 Task: Use "Undo Send" for an email with custom headers.
Action: Mouse moved to (148, 146)
Screenshot: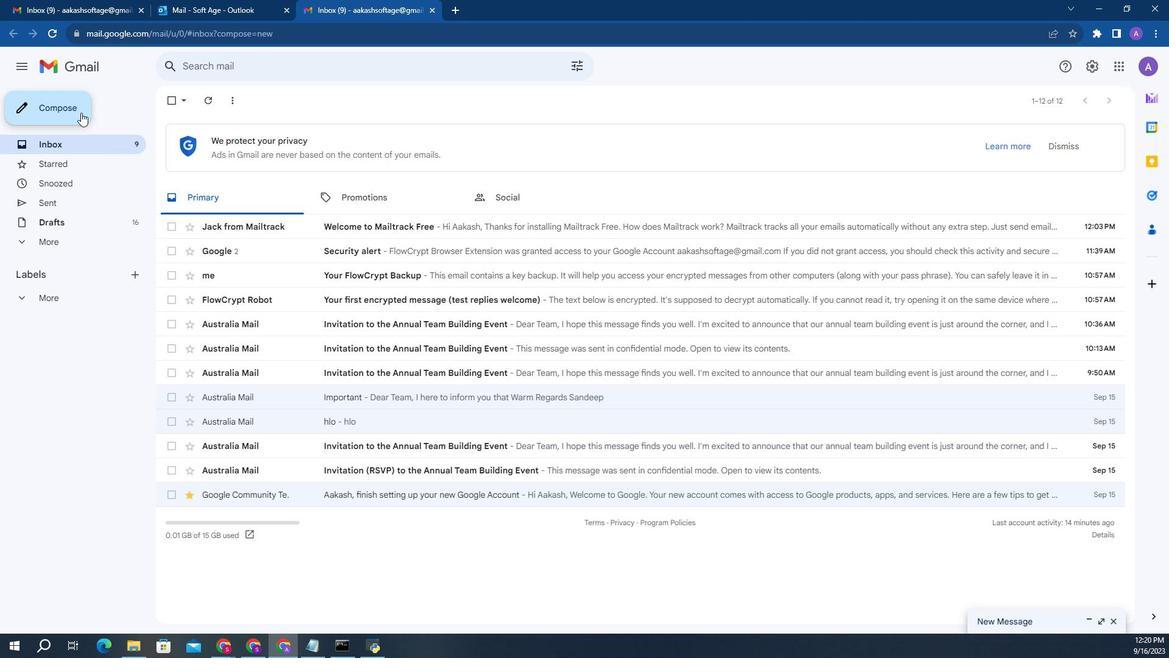 
Action: Mouse pressed left at (148, 146)
Screenshot: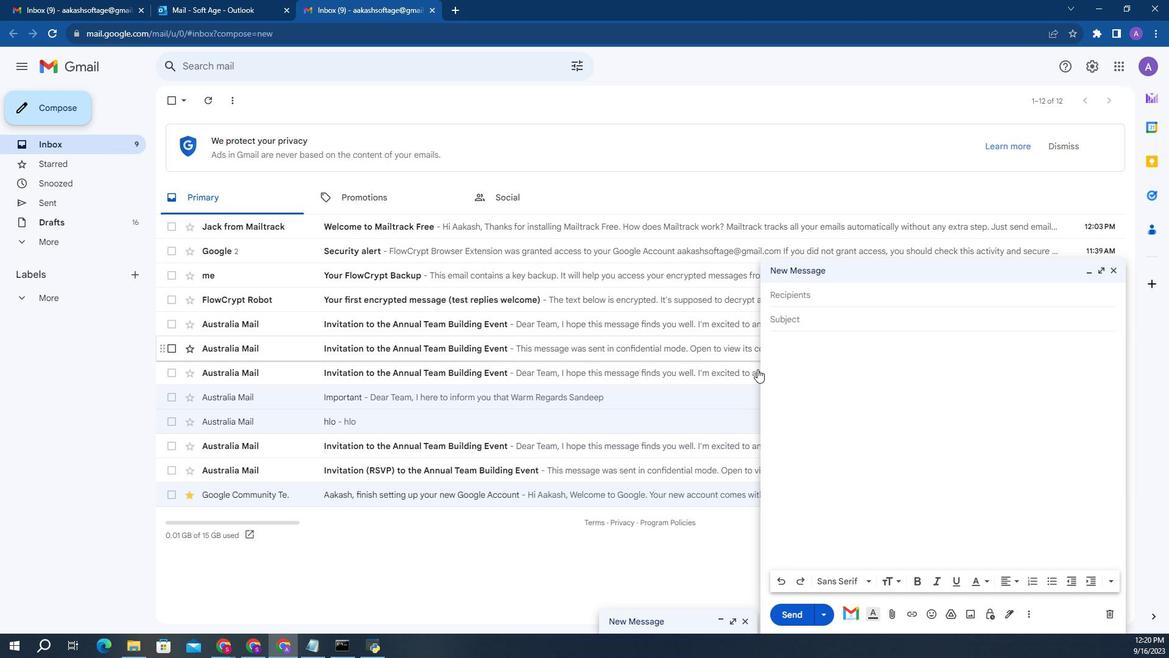 
Action: Mouse moved to (854, 354)
Screenshot: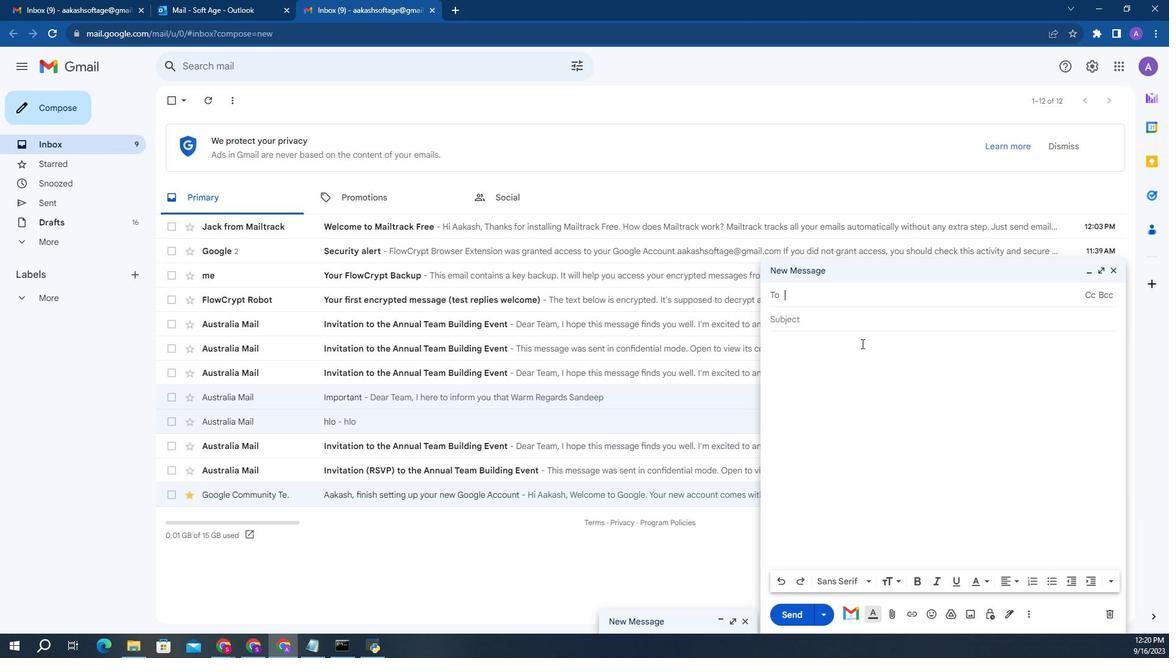 
Action: Key pressed softage<Key.enter>amai<Key.backspace><Key.backspace><Key.backspace><Key.backspace>mailaustralia7<Key.shift>@gmail.com<Key.enter>
Screenshot: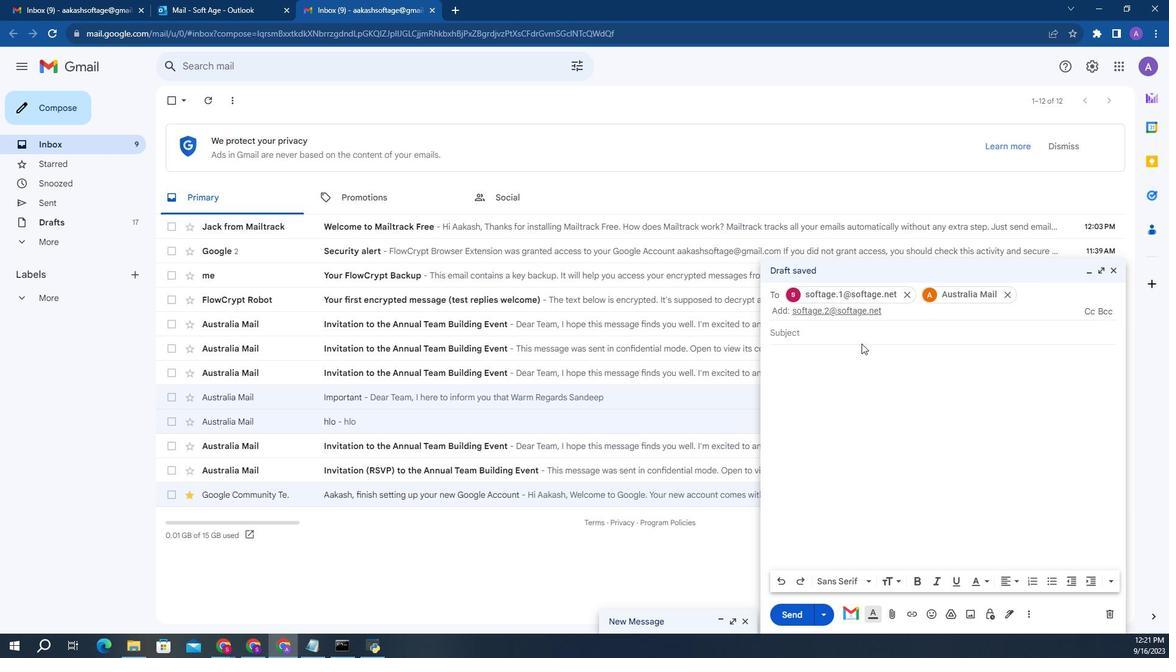
Action: Mouse moved to (935, 352)
Screenshot: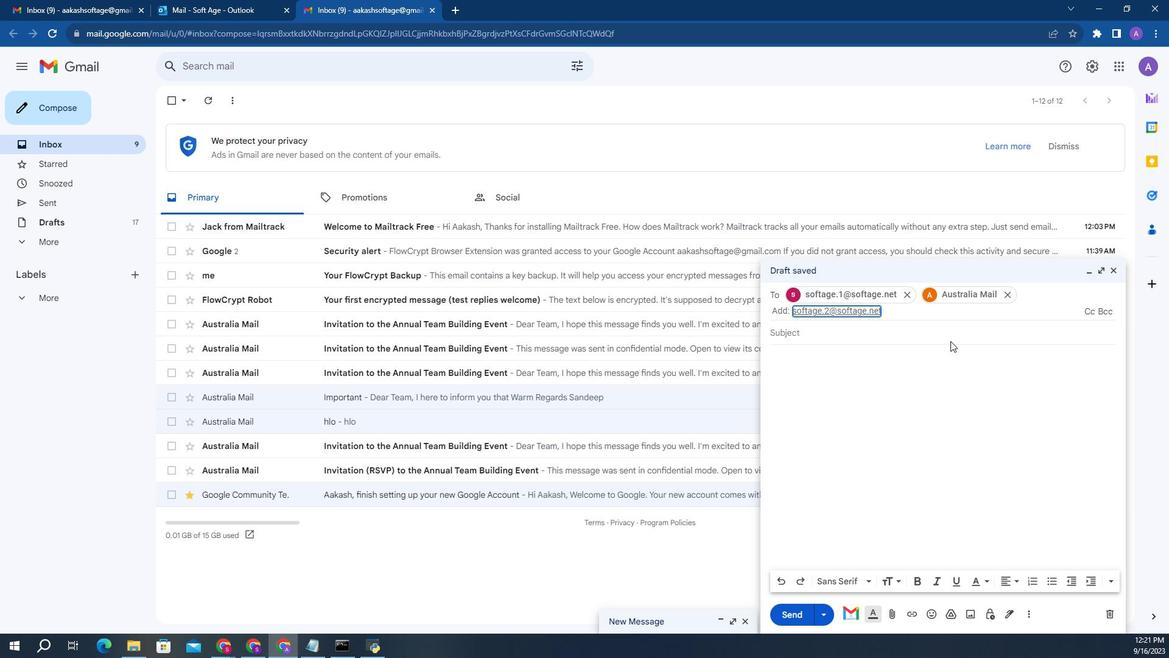 
Action: Key pressed <Key.tab><Key.tab><Key.caps_lock>M<Key.caps_lock>eeting<Key.space>to<Key.space>discuss<Key.space>project<Key.space>status<Key.tab><Key.caps_lock>D<Key.caps_lock>ear<Key.space><Key.caps_lock>T<Key.caps_lock>eam,<Key.enter><Key.caps_lock>I<Key.caps_lock><Key.space>hope<Key.space>you<Key.space>are<Key.space>well<Key.space>and<Key.space>reading<Key.space>my<Key.space>eamil.<Key.space><Key.caps_lock>A<Key.caps_lock>fter<Key.space>our<Key.space>most<Key.space>recent<Key.space>porject<Key.space>status<Key.space>on<Key.space>a<Key.caps_lock><Key.backspace>F<Key.caps_lock>ridau<Key.backspace>y,<Key.space><Key.caps_lock>I<Key.caps_lock><Key.space>wanted<Key.space>to<Key.space>of<Key.backspace><Key.backspace>follow<Key.space>up.<Key.enter><Key.caps_lock>W<Key.caps_lock>e<Key.space><Key.backspace><Key.backspace><Key.backspace><Key.backspace><Key.space><Key.caps_lock>W<Key.caps_lock>e<Key.space>talked<Key.space>about<Key.space>a<Key.space>nuber<Key.backspace><Key.backspace><Key.backspace>mber<Key.space>of<Key.space>important<Key.space>actions<Key.backspace><Key.space>items<Key.space>and<Key.space>due<Key.space>date<Key.space>during<Key.space>the<Key.space>meeting,<Key.space>and<Key.space><Key.caps_lock>I<Key.space>WANTED<Key.space>TO<Key.space>PROVIDE<Key.space>YOU<Key.space>A<Key.space><Key.left><Key.shift><Key.left><Key.left><Key.left><Key.left><Key.left><Key.shift><Key.right><Key.right><Key.right><Key.right><Key.right><Key.delete><Key.caps_lock>wanted<Key.space>to<Key.space>provide<Key.space>you<Key.space>a<Key.space>randown<Key.space>of<Key.space>the<Key.space><Key.left><Key.left><Key.left><Key.right><Key.right><Key.backspace>u<Key.right><Key.right><Key.right><Key.space>conclusions<Key.space>and<Key.space>subsequent<Key.space>action<Key.shift_r>:<Key.enter><Key.caps_lock>M<Key.caps_lock>akers<Key.space>for<Key.space>the<Key.space><Key.caps_lock>P<Key.caps_lock>roejct<Key.shift_r>:<Key.backspace><Key.backspace><Key.backspace><Key.backspace><Key.backspace>ejct<Key.shift_r>:<Key.backspace><Key.backspace><Key.backspace><Key.backspace><Key.backspace>j<Key.backspace>ject<Key.shift_r>:<Key.enter><Key.up><Key.enter><Key.down><Key.enter><Key.caps_lock>W<Key.caps_lock>e<Key.space>agg<Key.backspace>reed<Key.space>that<Key.space>the<Key.space>porncet<Key.backspace><Key.backspace><Key.backspace><Key.backspace><Key.backspace><Key.backspace>roject<Key.space>milestones<Key.space>would<Key.space>be<Key.space>completes<Key.space>by<Key.space><Key.caps_lock>F<Key.caps_lock>riday<Key.left><Key.left><Key.left><Key.backspace>d<Key.right><Key.right><Key.right><Key.right><Key.backspace><Key.backspace>.<Key.enter><Key.enter><Key.caps_lock>R<Key.caps_lock>egards<Key.enter><Key.caps_lock>A<Key.caps_lock>akash
Screenshot: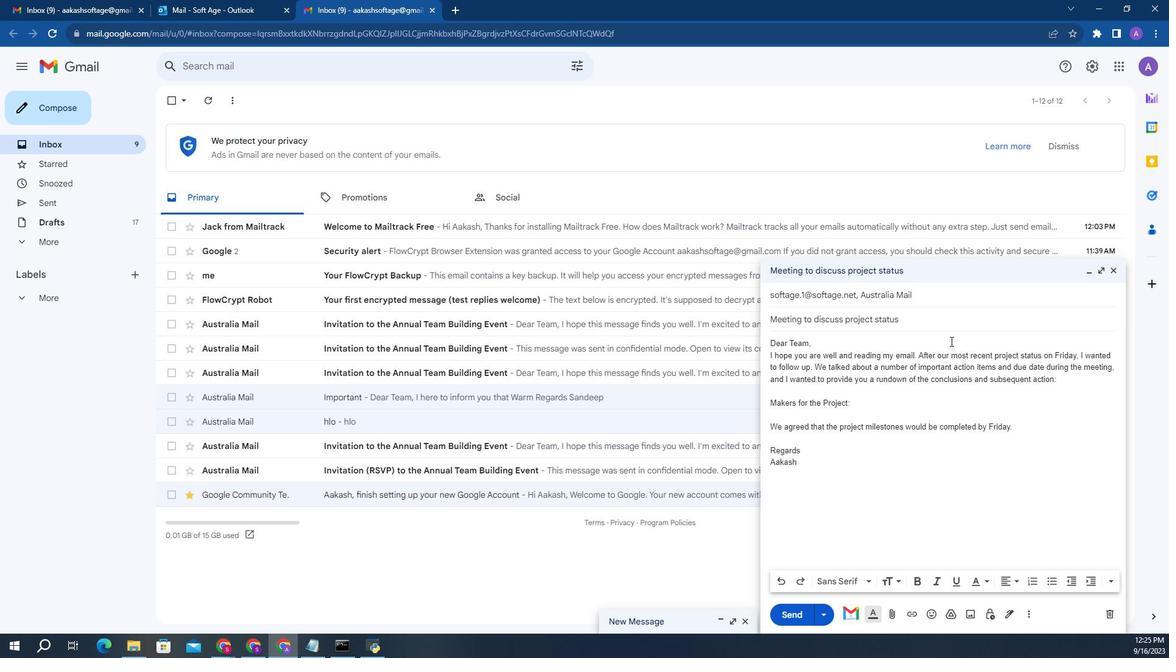
Action: Mouse moved to (808, 354)
Screenshot: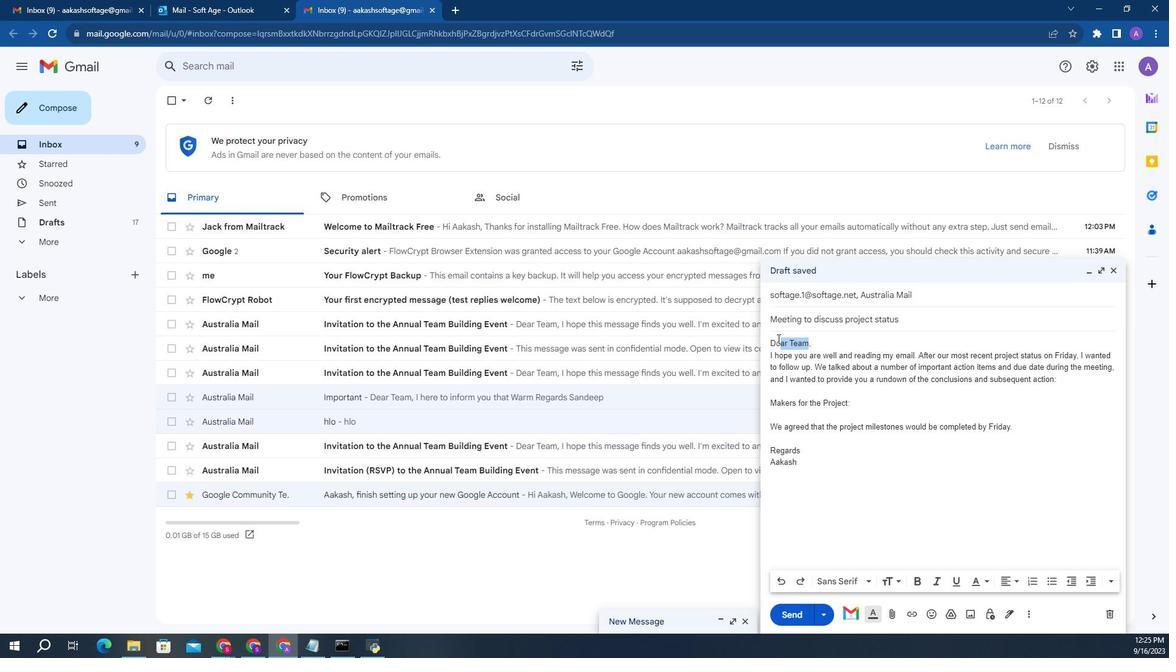 
Action: Mouse pressed left at (808, 354)
Screenshot: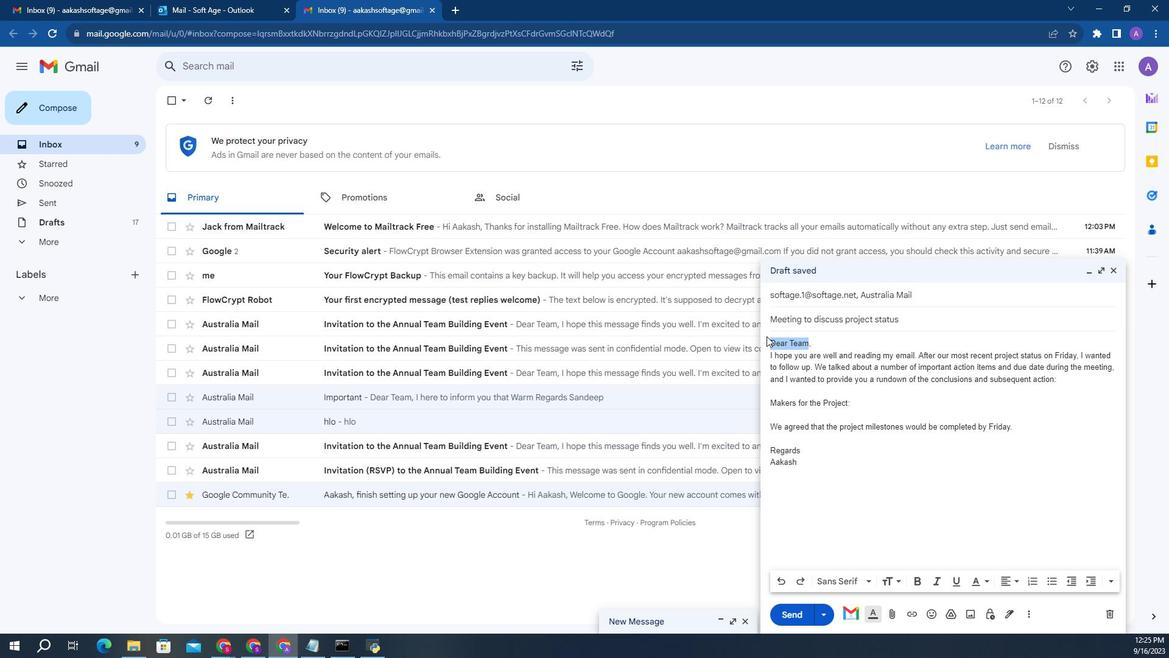 
Action: Mouse moved to (814, 364)
Screenshot: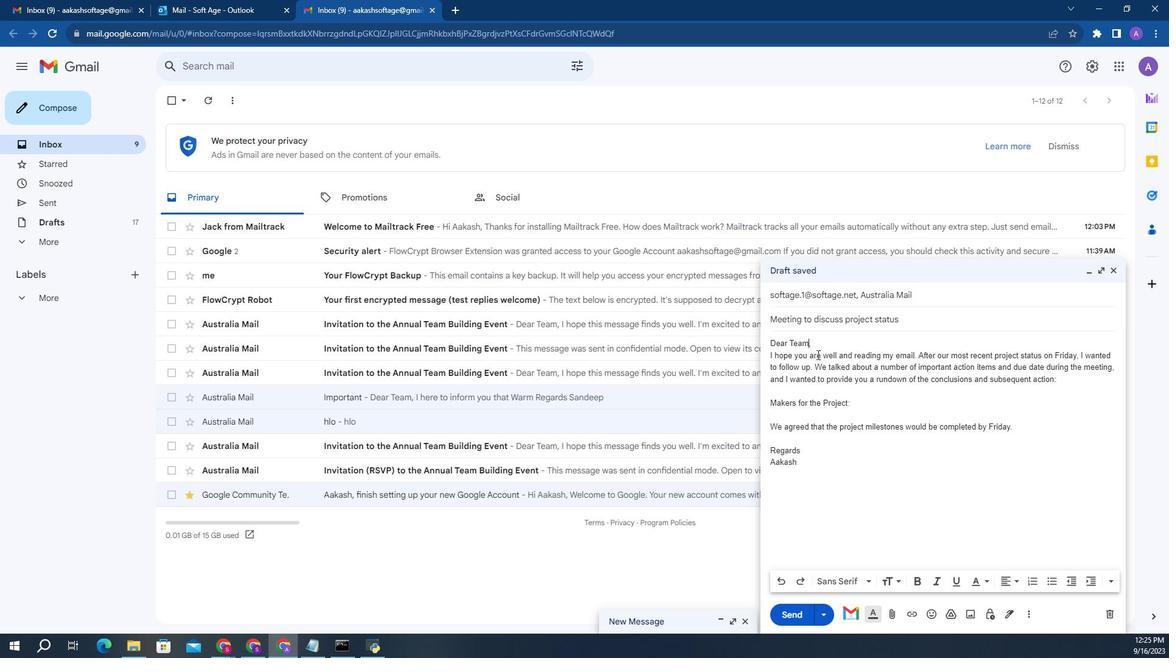 
Action: Key pressed <Key.right><Key.right><Key.shift><Key.left><Key.left><Key.shift><Key.left>
Screenshot: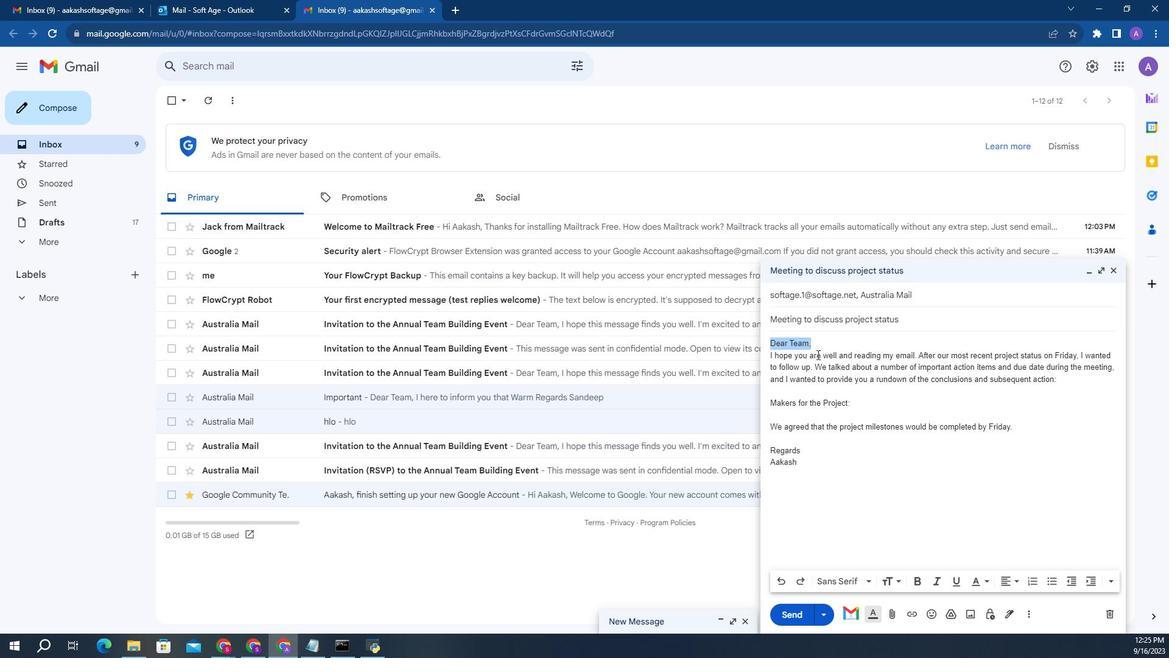 
Action: Mouse moved to (903, 569)
Screenshot: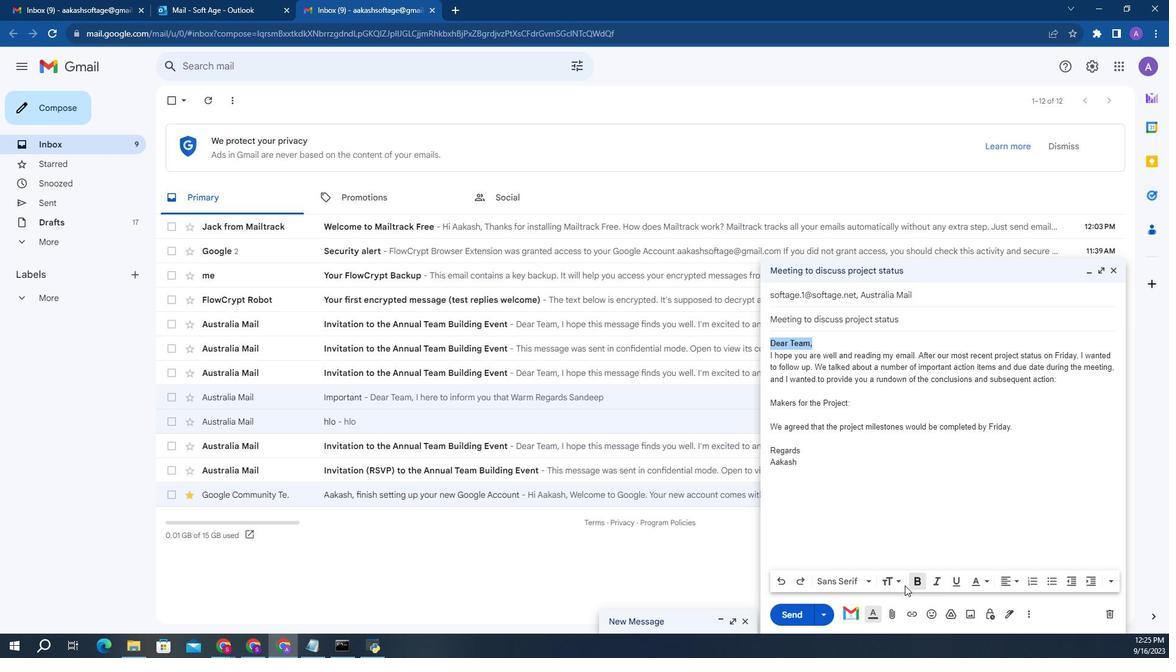 
Action: Mouse pressed left at (903, 569)
Screenshot: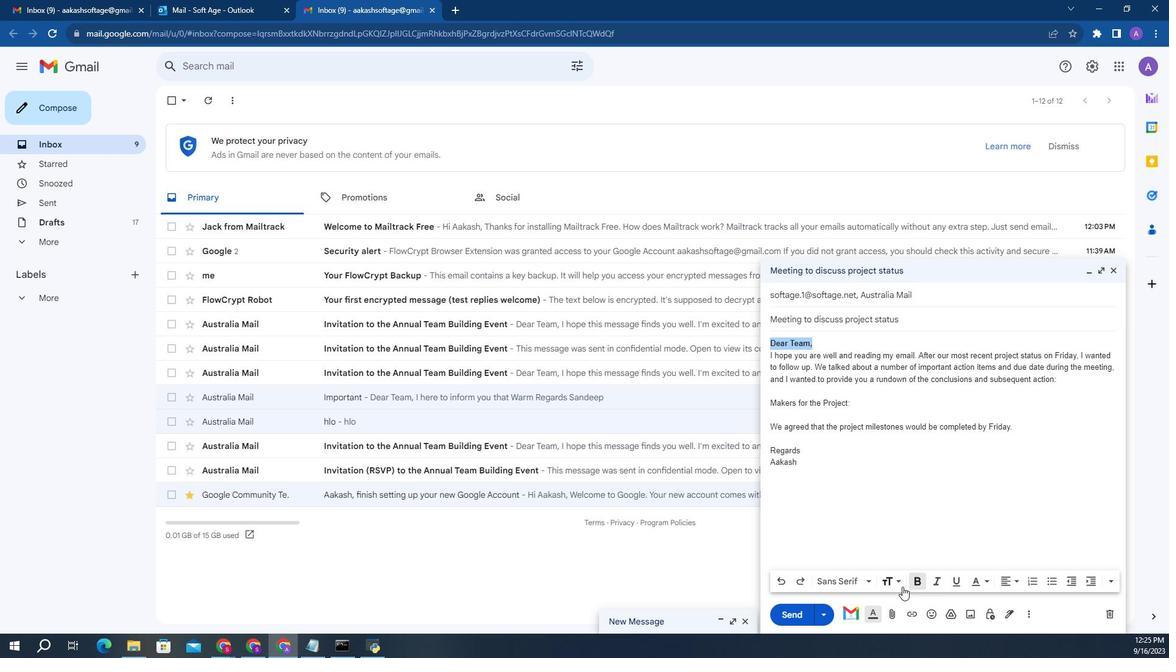 
Action: Mouse moved to (889, 573)
Screenshot: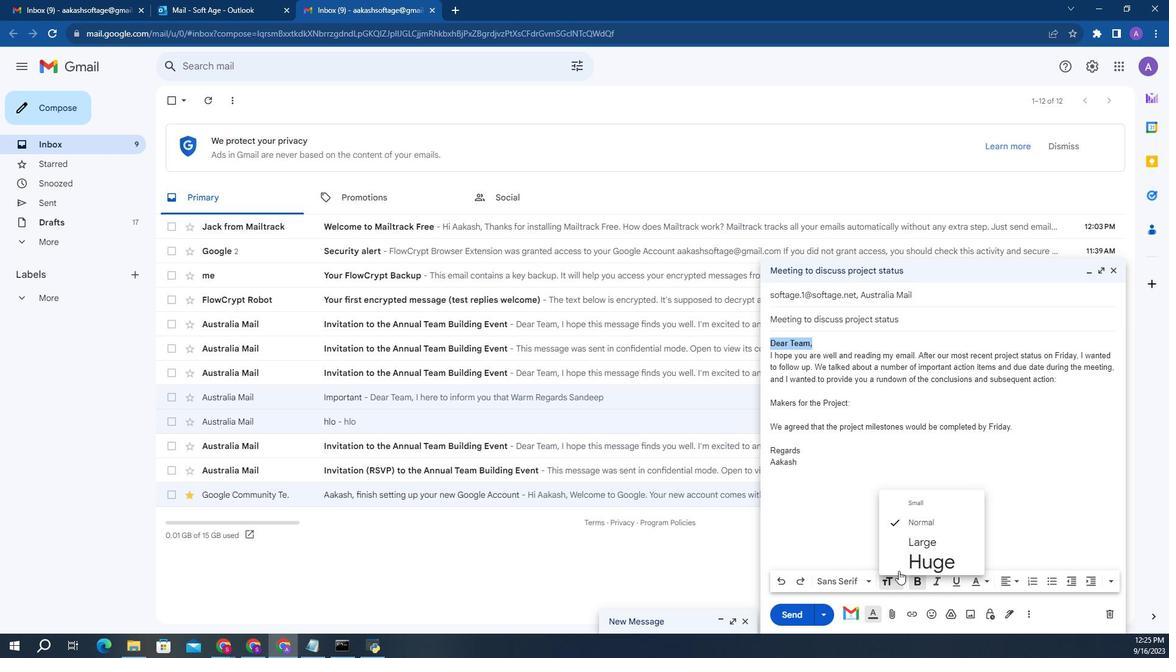
Action: Mouse pressed left at (889, 573)
Screenshot: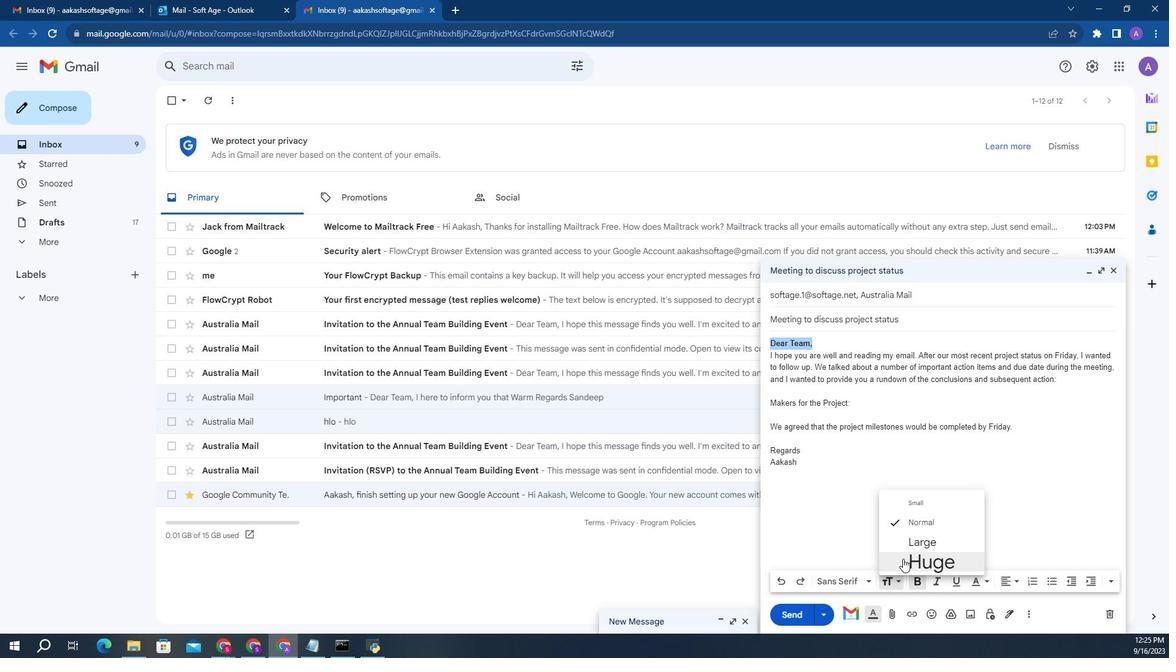 
Action: Mouse moved to (898, 530)
Screenshot: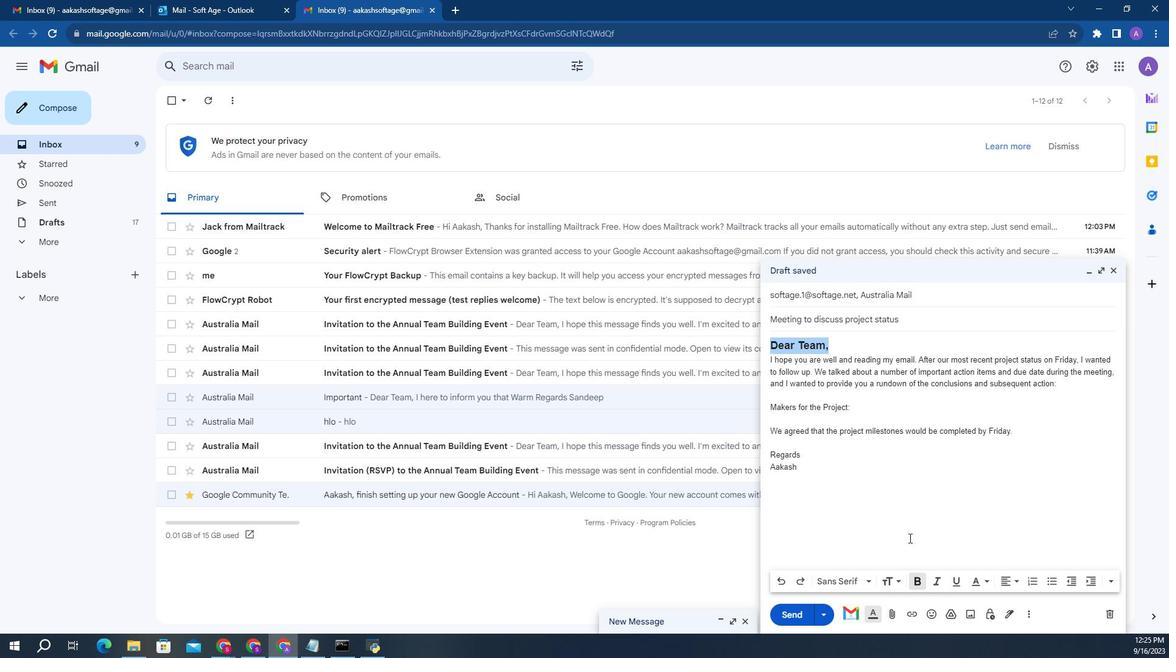 
Action: Mouse pressed left at (898, 530)
Screenshot: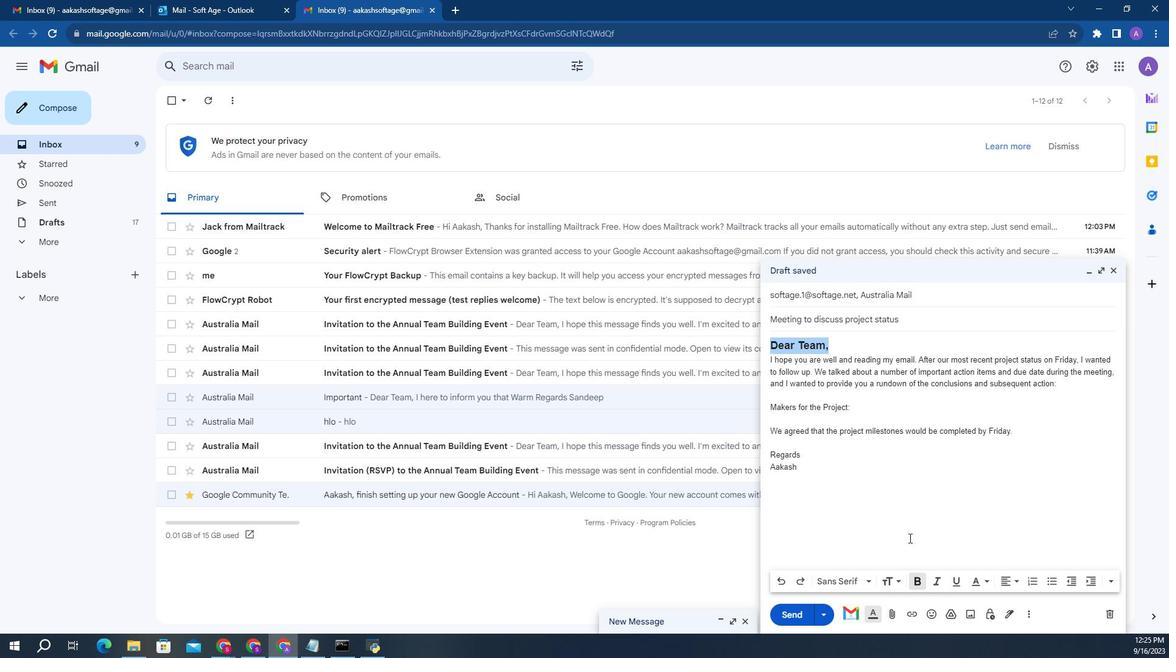 
Action: Mouse moved to (839, 350)
Screenshot: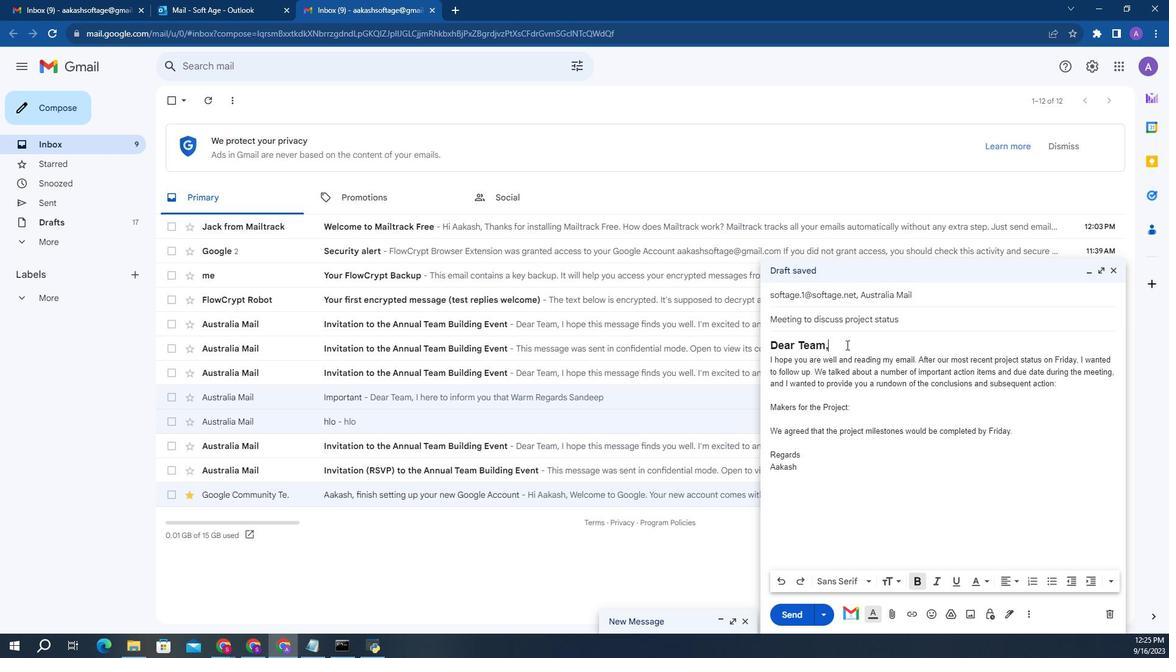 
Action: Mouse pressed left at (839, 350)
Screenshot: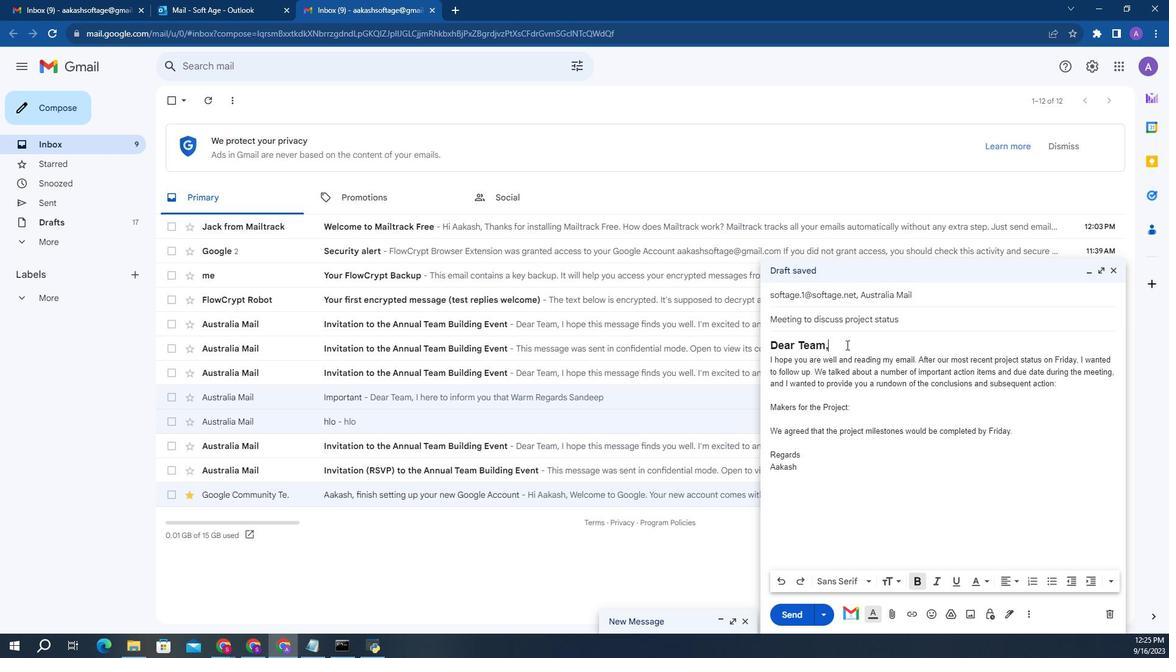 
Action: Mouse moved to (841, 355)
Screenshot: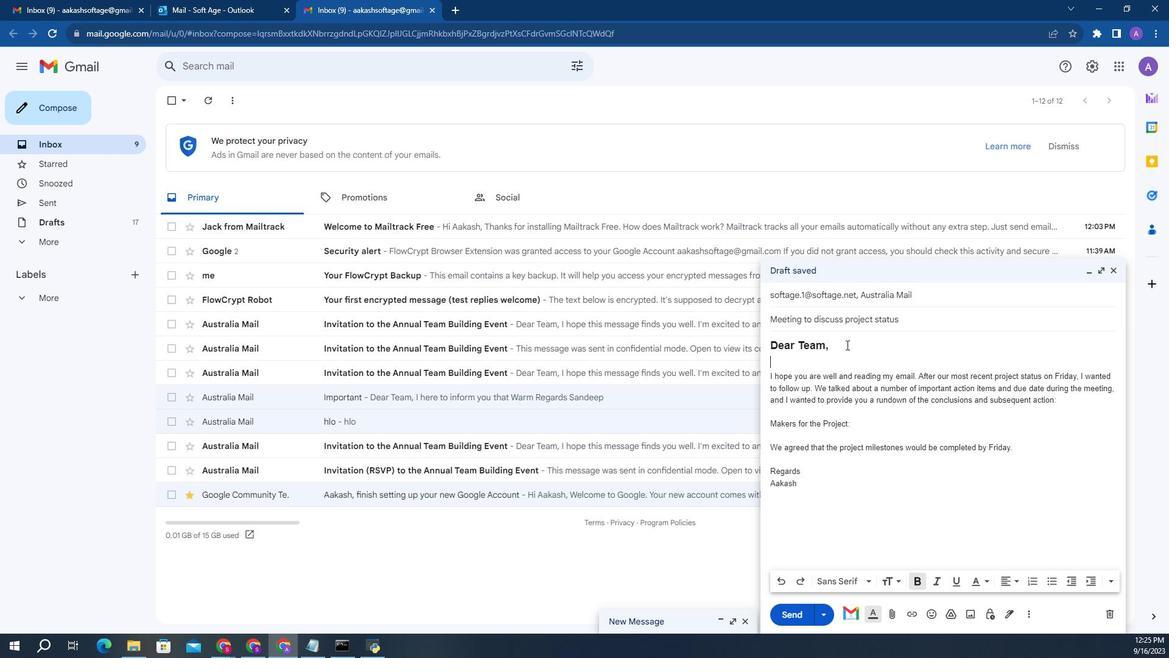 
Action: Key pressed <Key.enter>
Screenshot: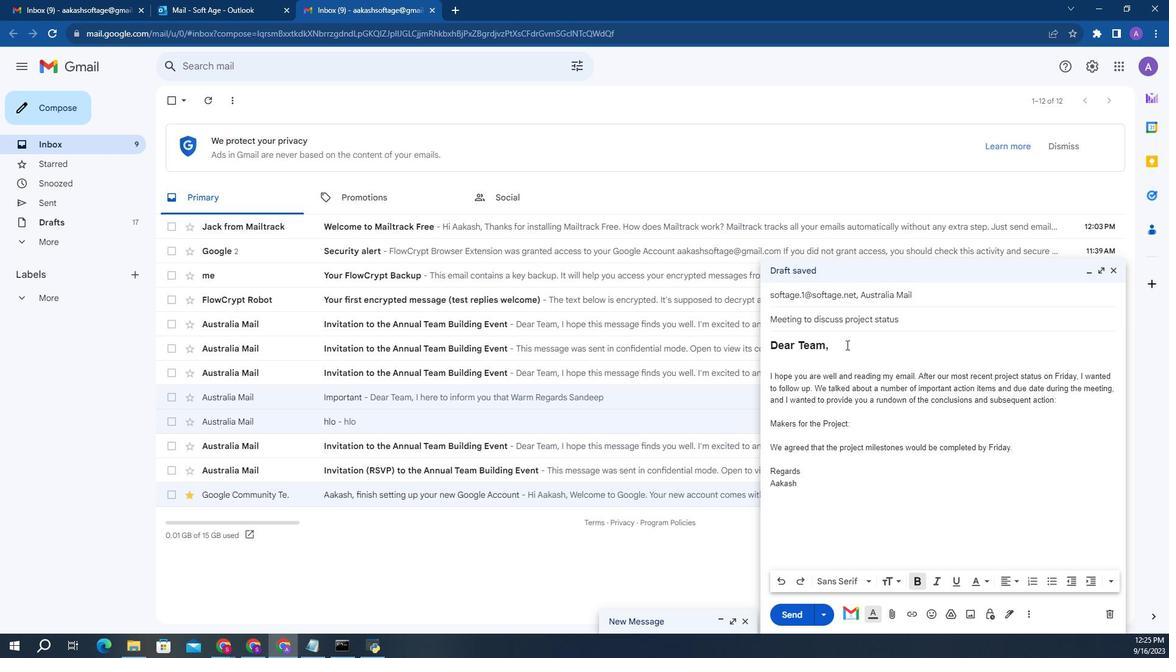
Action: Mouse moved to (843, 357)
Screenshot: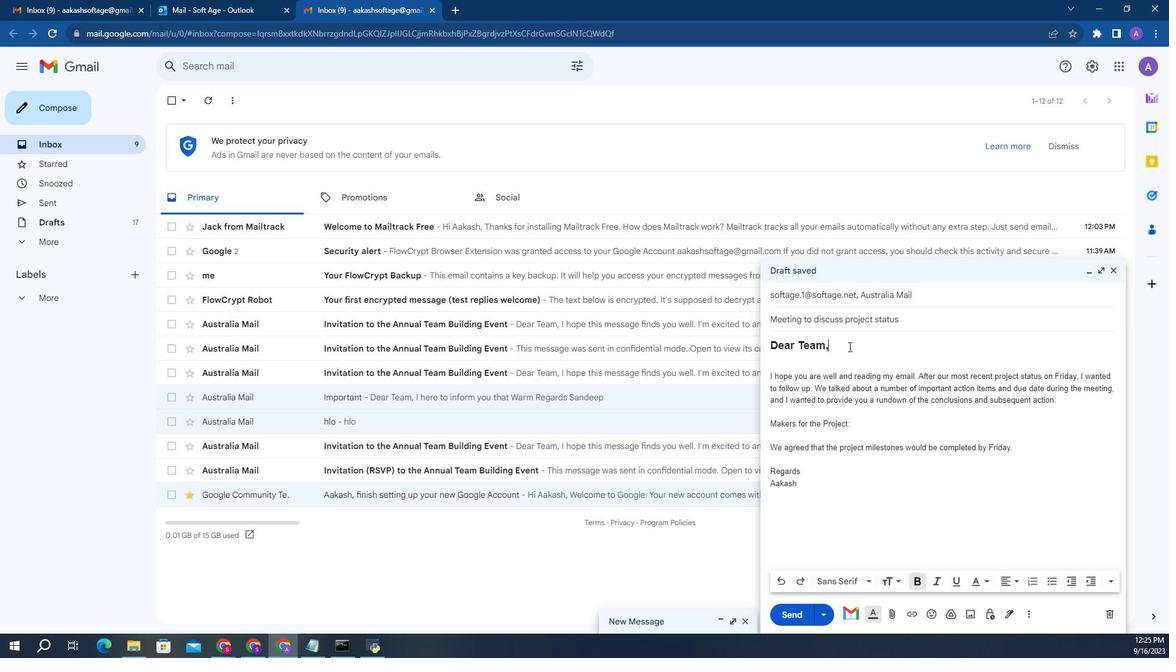 
Action: Mouse pressed left at (843, 357)
Screenshot: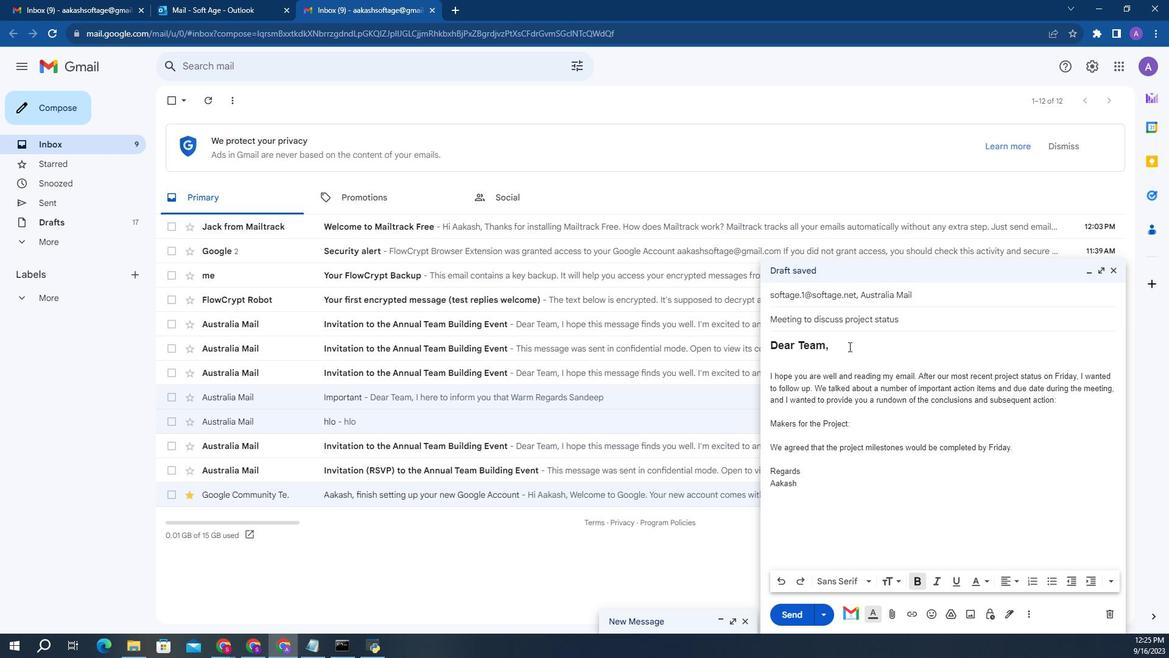 
Action: Key pressed ctrl+A
Screenshot: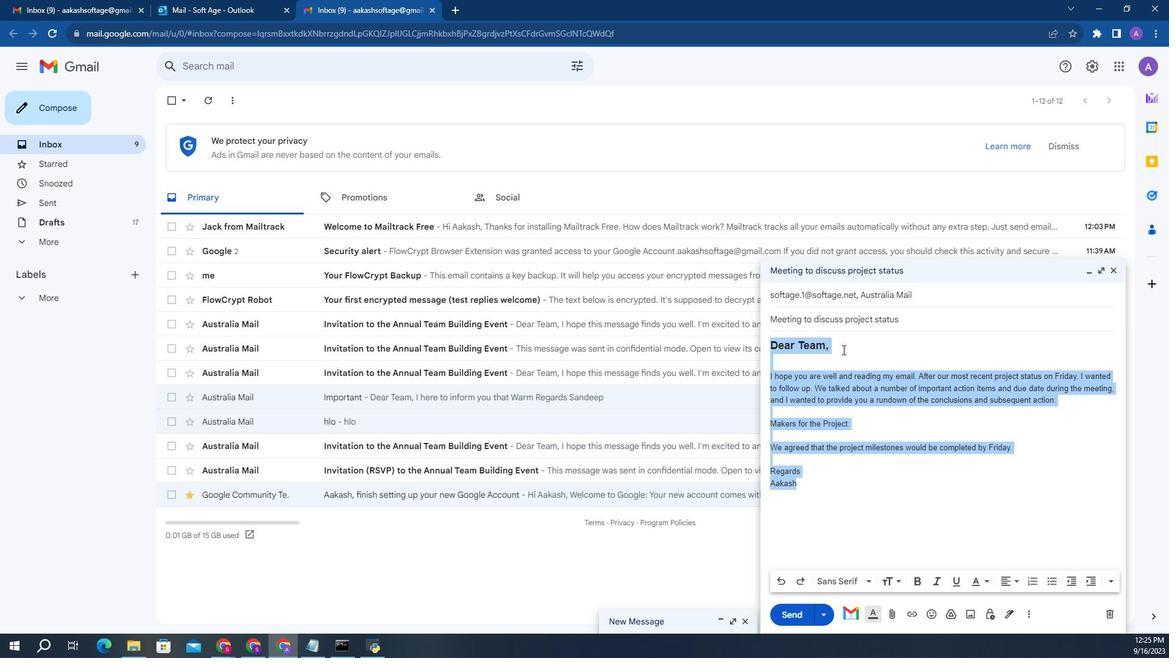 
Action: Mouse moved to (837, 360)
Screenshot: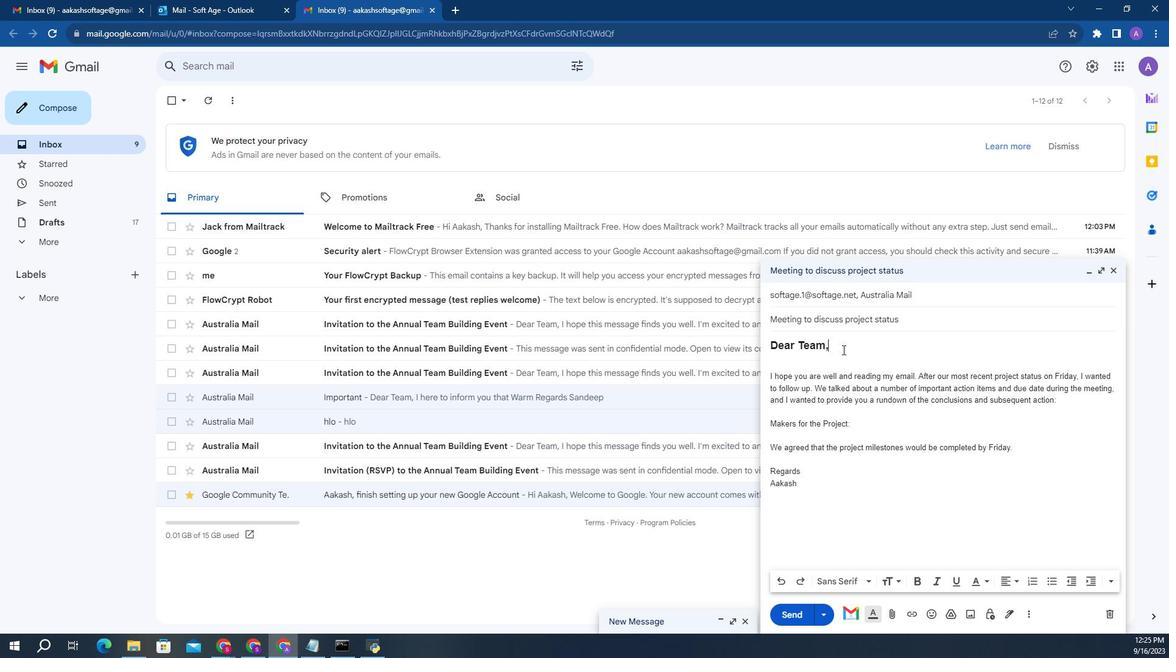 
Action: Mouse pressed left at (837, 360)
Screenshot: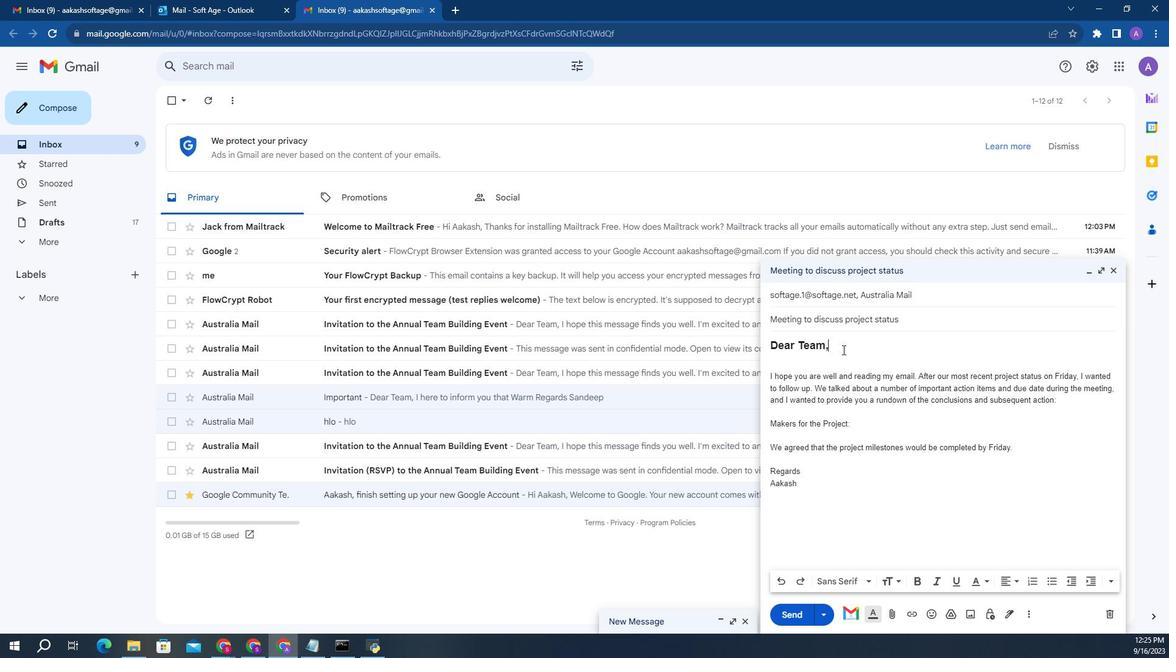 
Action: Key pressed <Key.shift><Key.left><Key.left><Key.shift><Key.left>
Screenshot: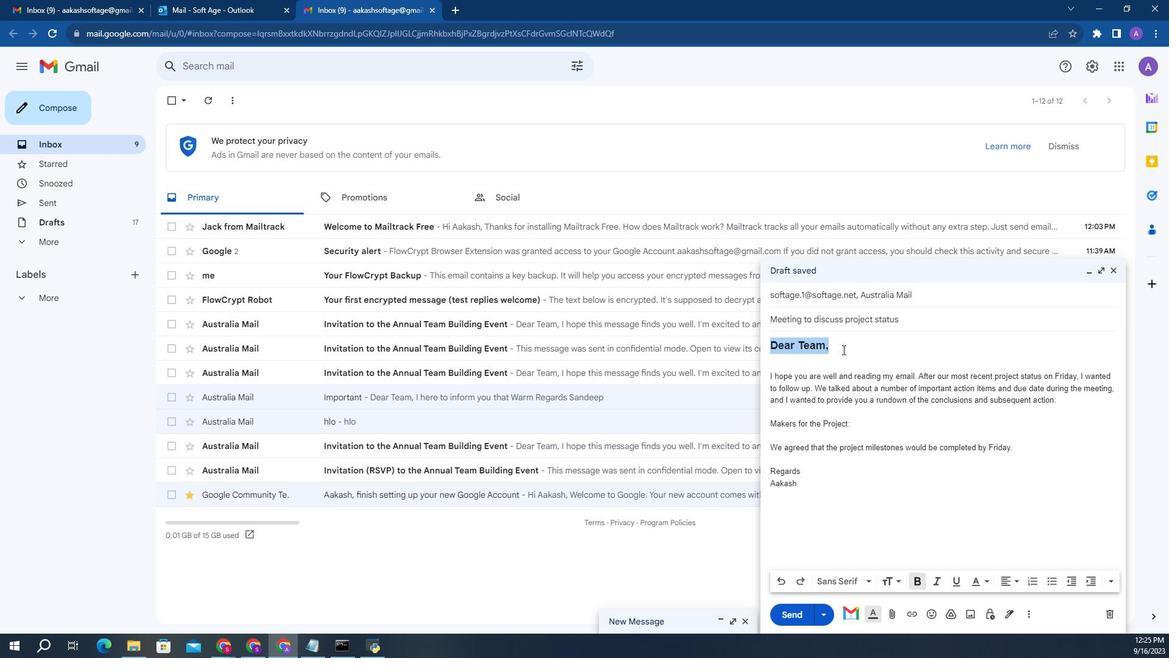 
Action: Mouse moved to (917, 567)
Screenshot: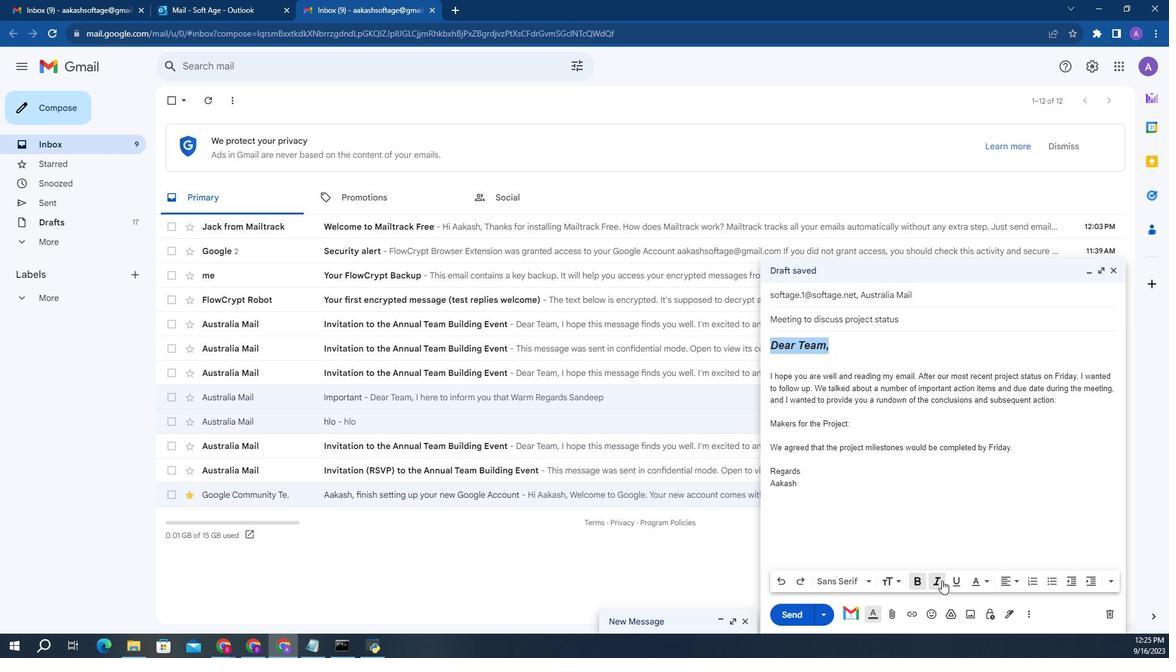 
Action: Mouse pressed left at (917, 567)
Screenshot: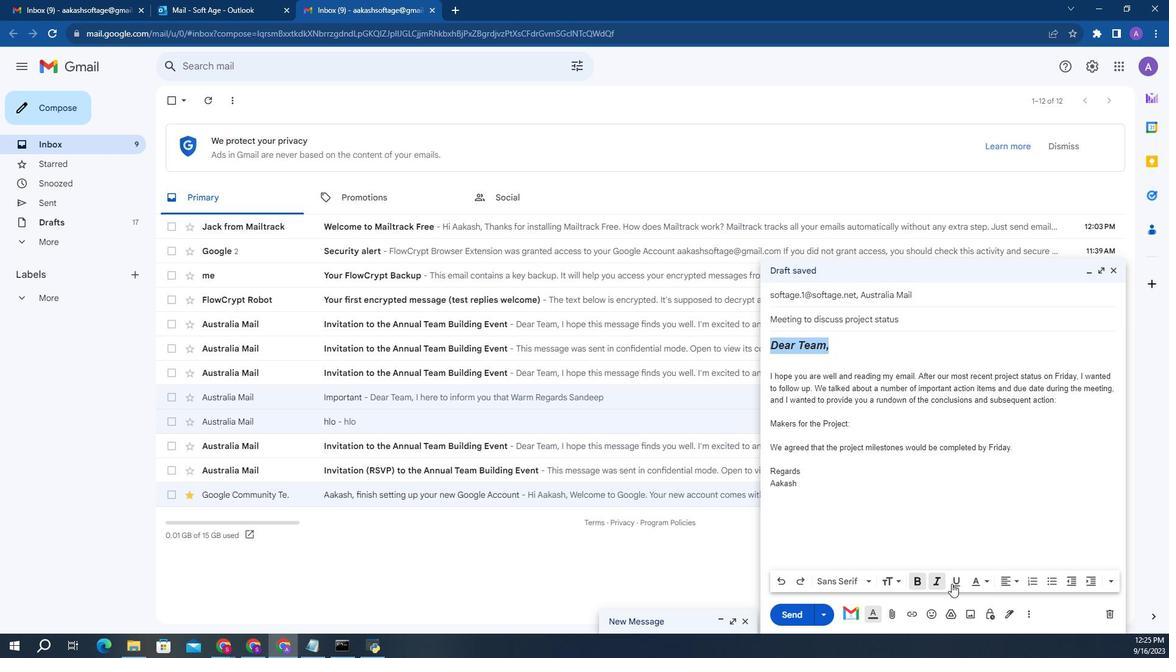 
Action: Mouse moved to (946, 575)
Screenshot: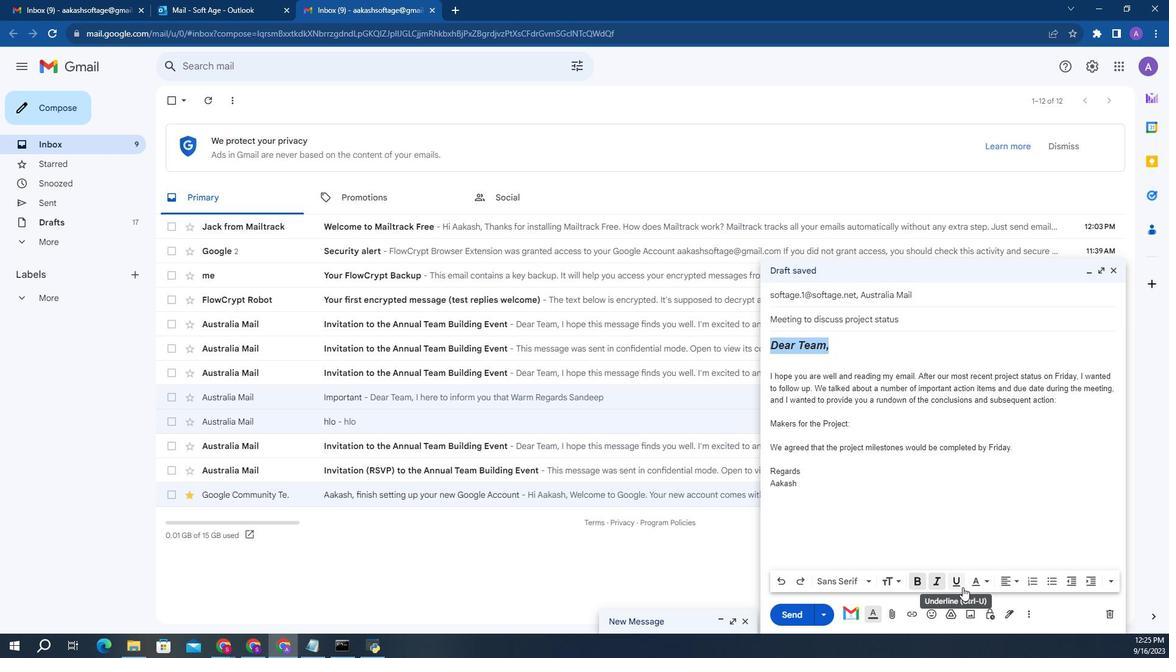 
Action: Mouse pressed left at (946, 575)
Screenshot: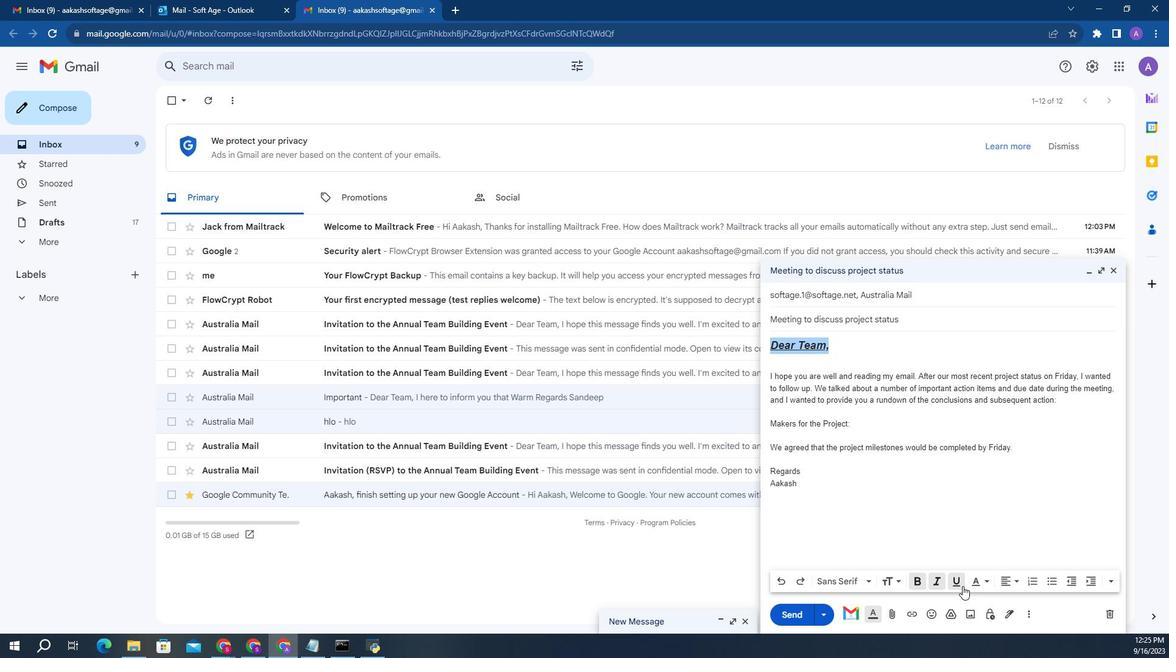 
Action: Mouse moved to (881, 478)
Screenshot: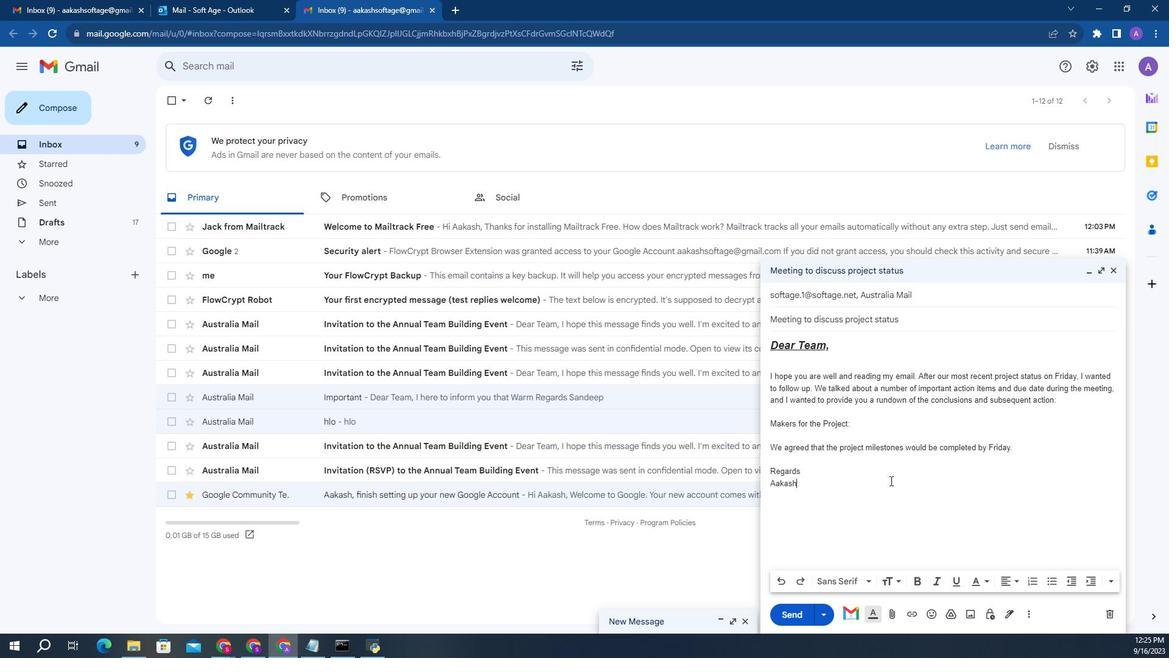 
Action: Mouse pressed left at (881, 478)
Screenshot: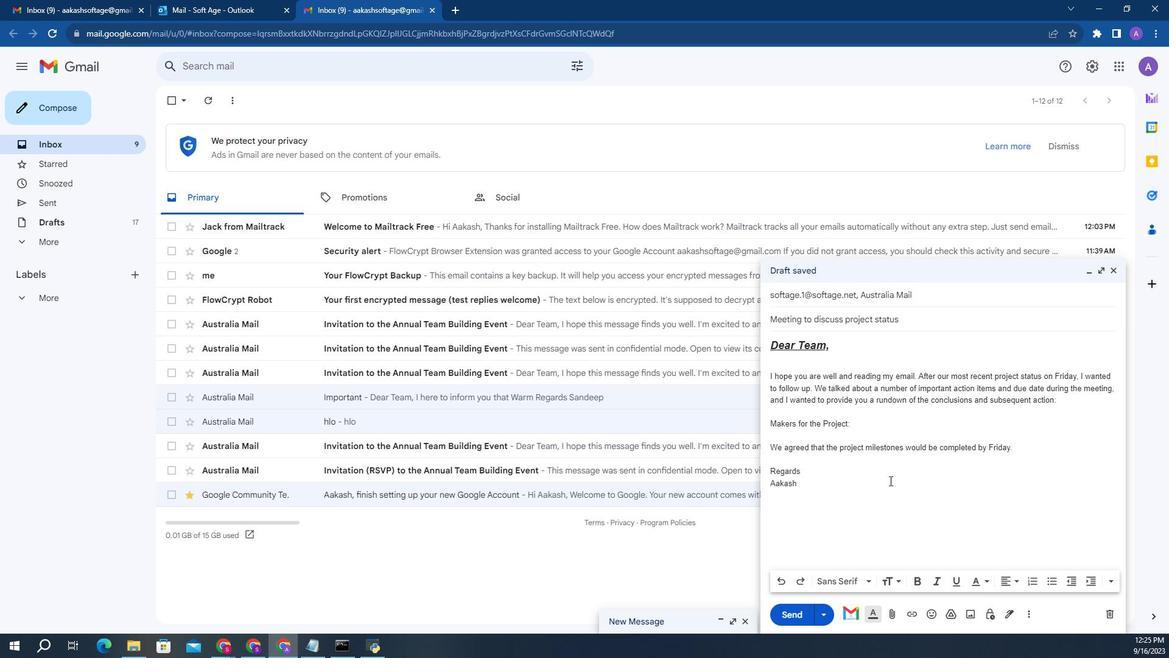 
Action: Mouse moved to (798, 598)
Screenshot: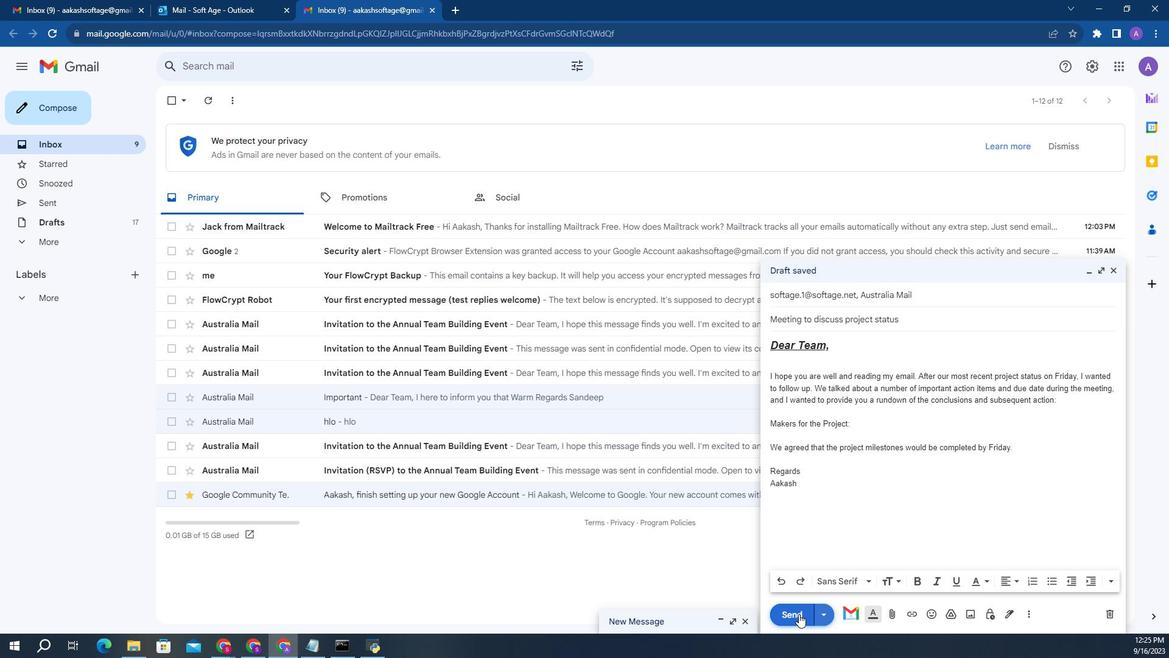 
Action: Mouse pressed left at (798, 598)
Screenshot: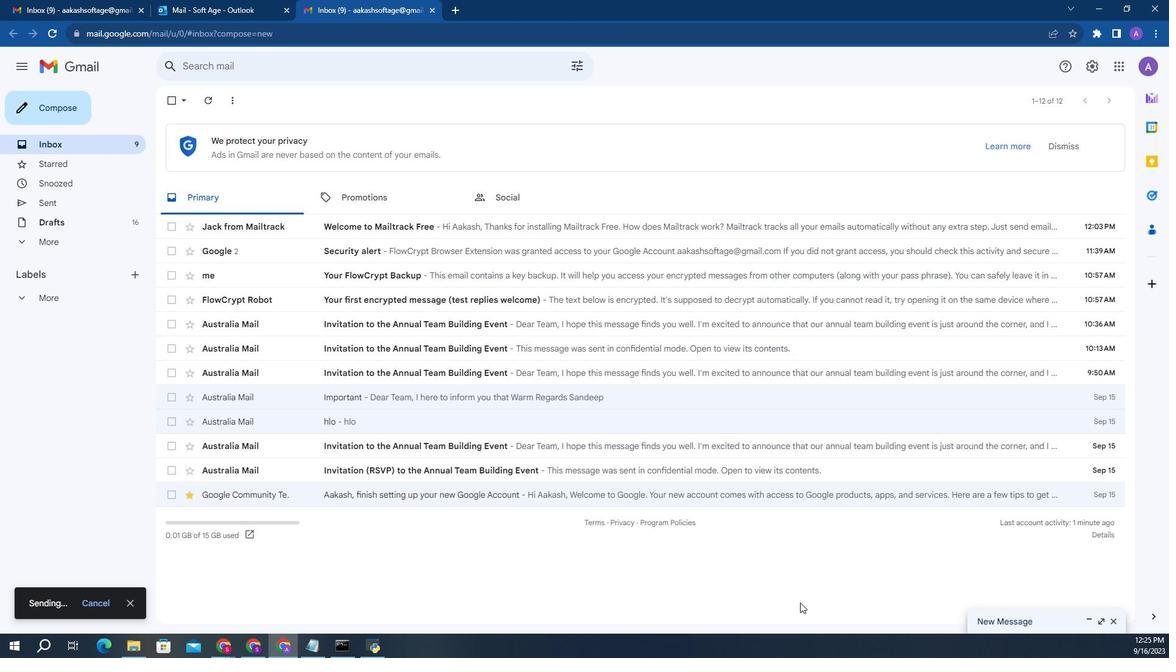 
Action: Mouse moved to (181, 587)
Screenshot: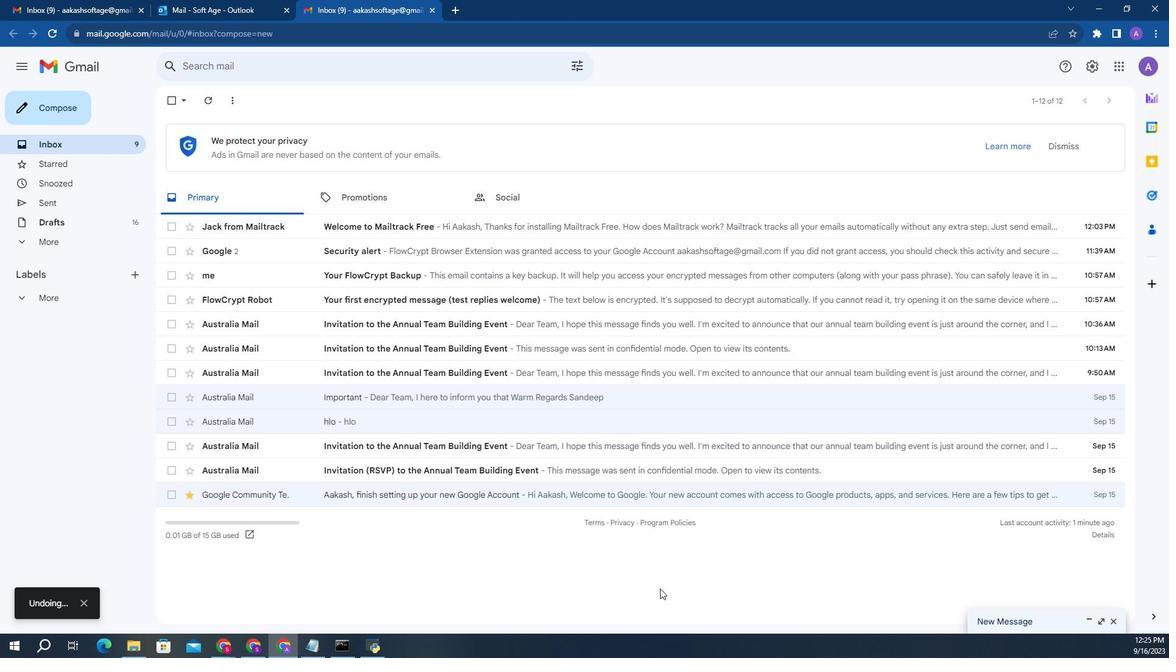
Action: Mouse pressed left at (181, 587)
Screenshot: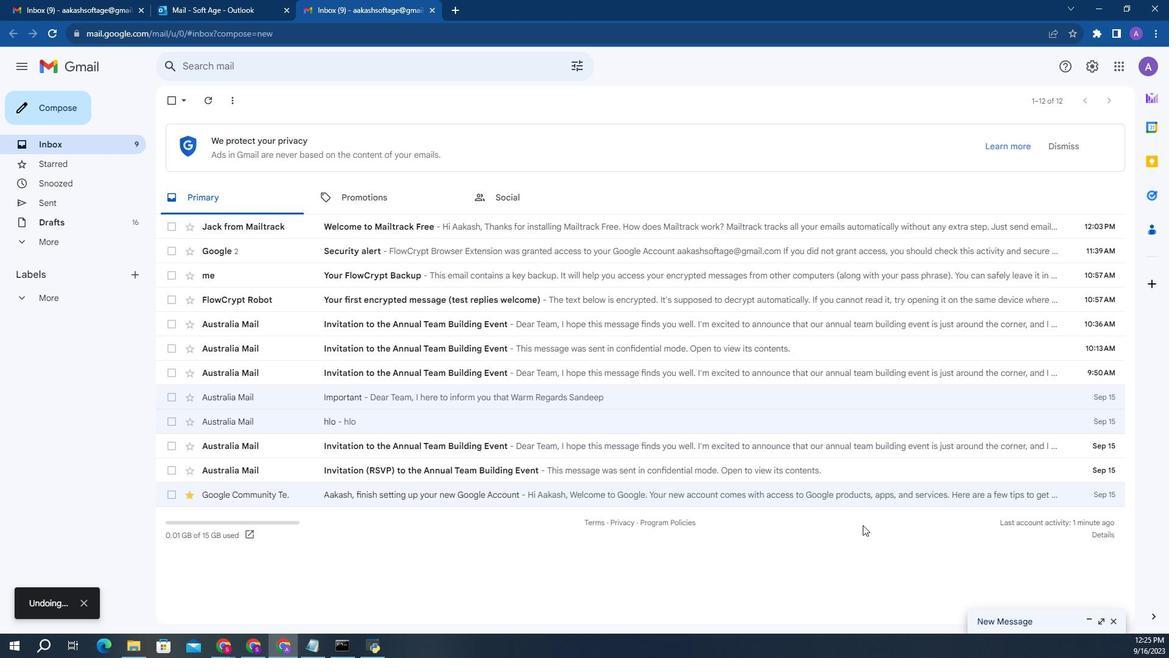 
Action: Mouse moved to (857, 507)
Screenshot: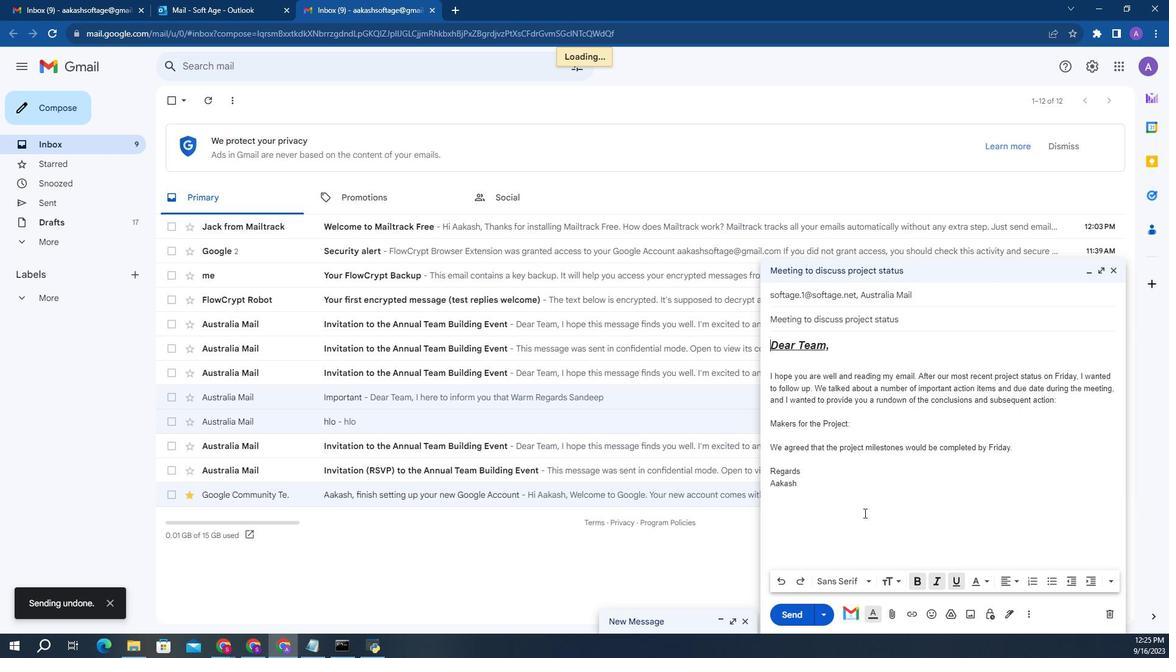 
